 Task: Remove all contatcts.
Action: Mouse moved to (586, 79)
Screenshot: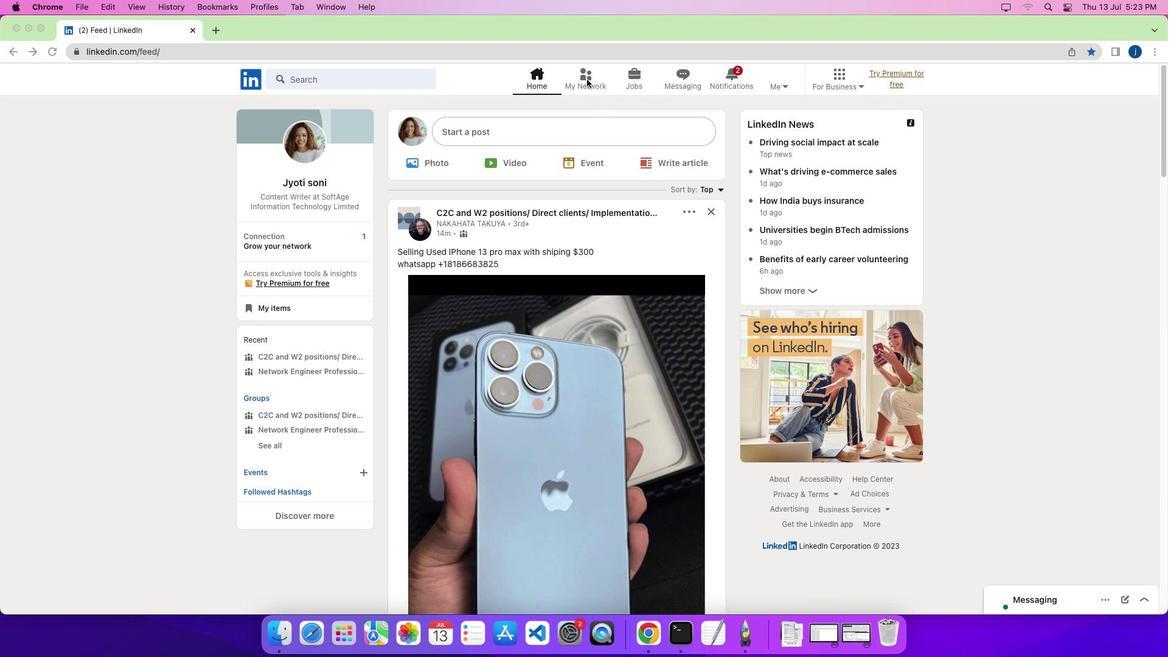 
Action: Mouse pressed left at (586, 79)
Screenshot: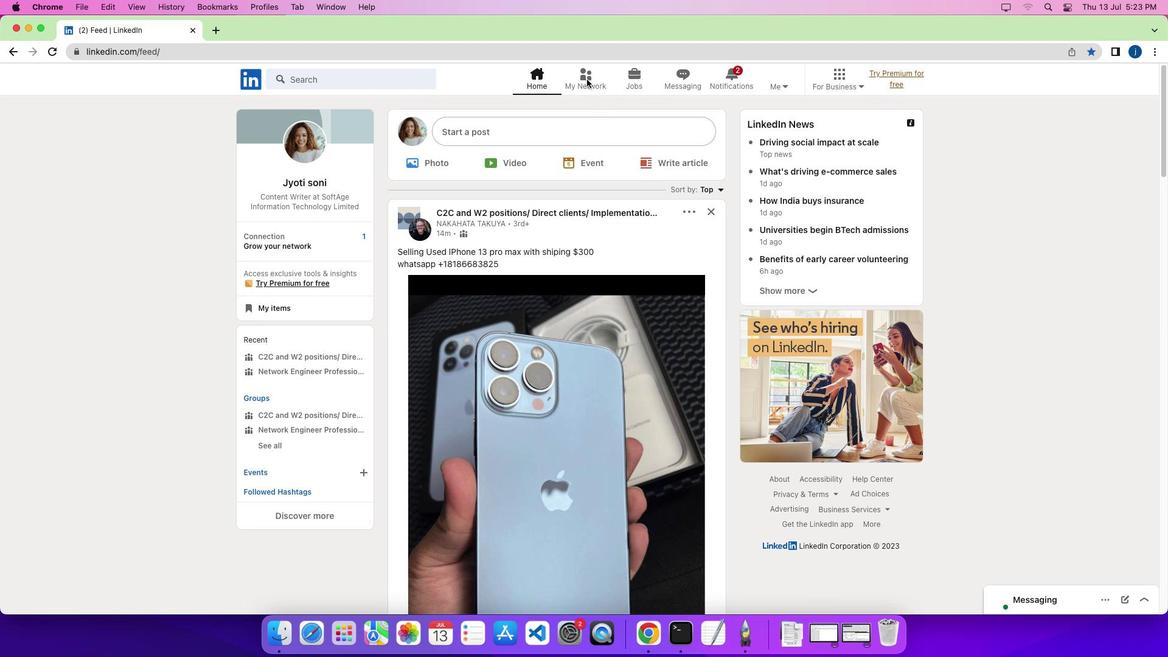 
Action: Mouse pressed left at (586, 79)
Screenshot: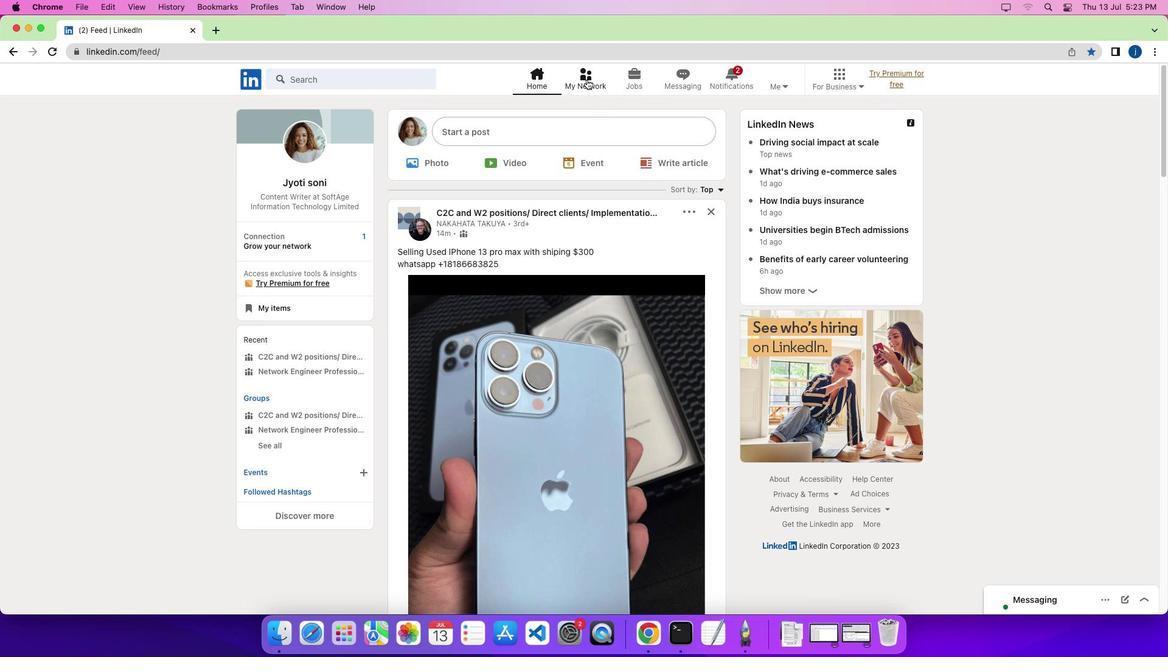 
Action: Mouse moved to (336, 171)
Screenshot: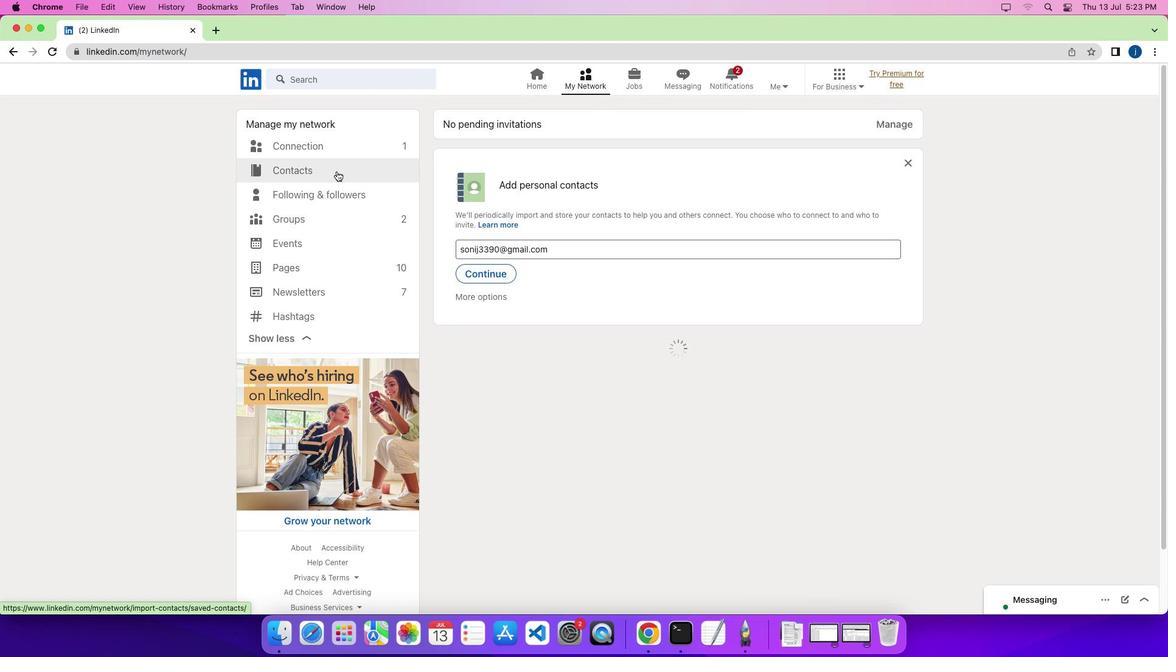 
Action: Mouse pressed left at (336, 171)
Screenshot: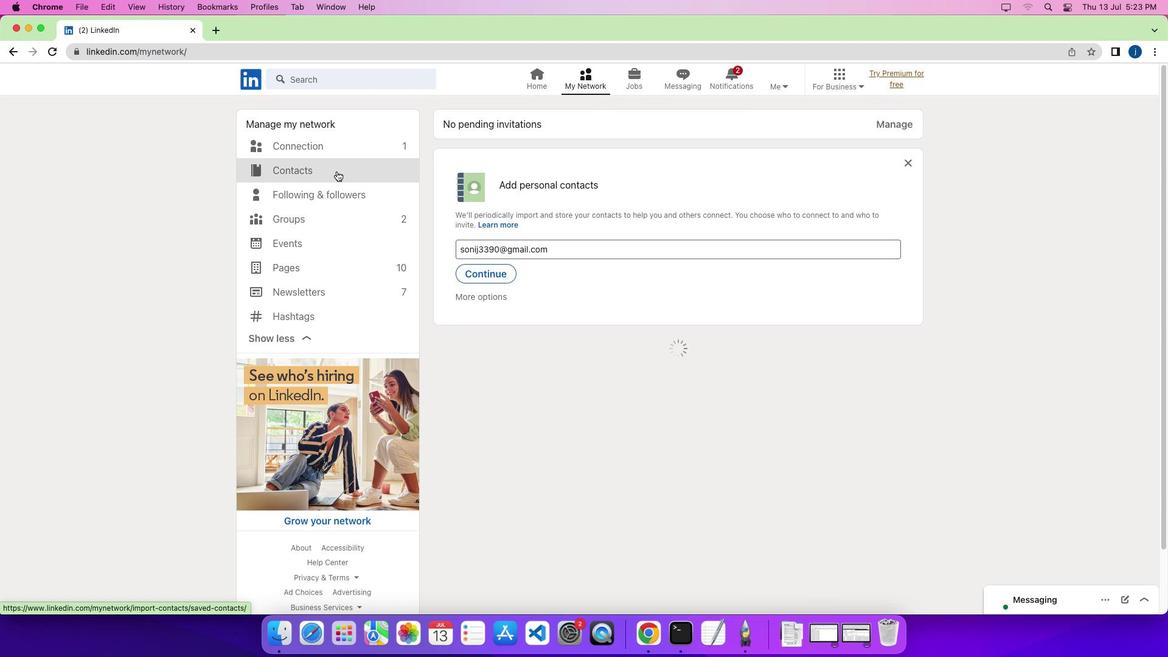 
Action: Mouse moved to (779, 224)
Screenshot: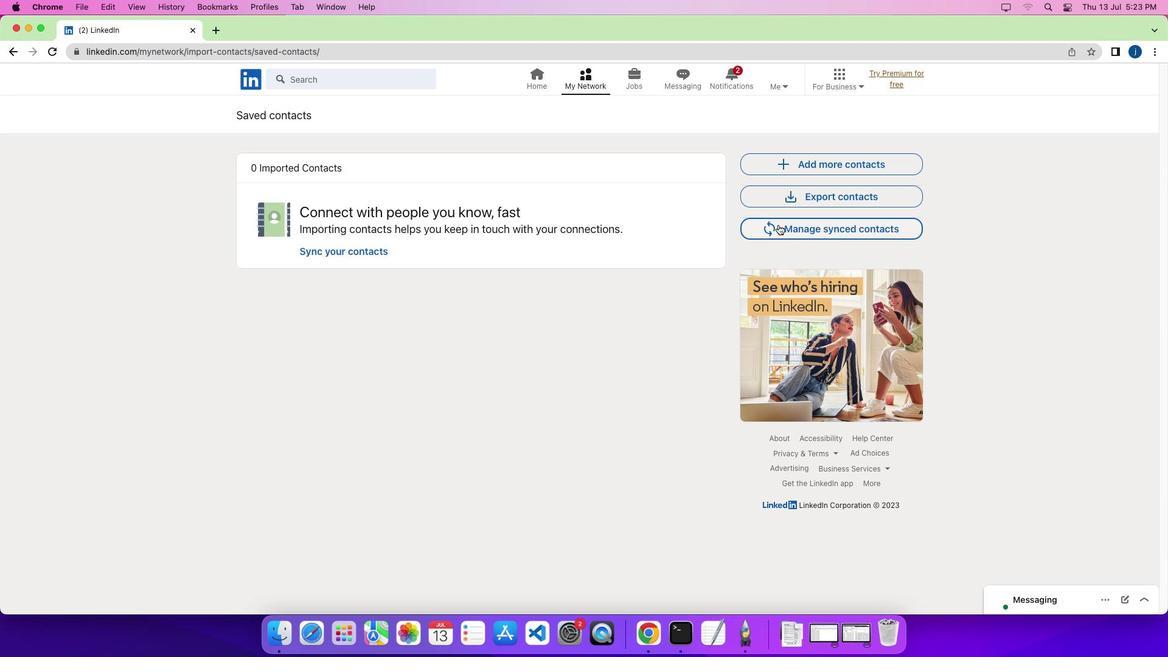 
Action: Mouse pressed left at (779, 224)
Screenshot: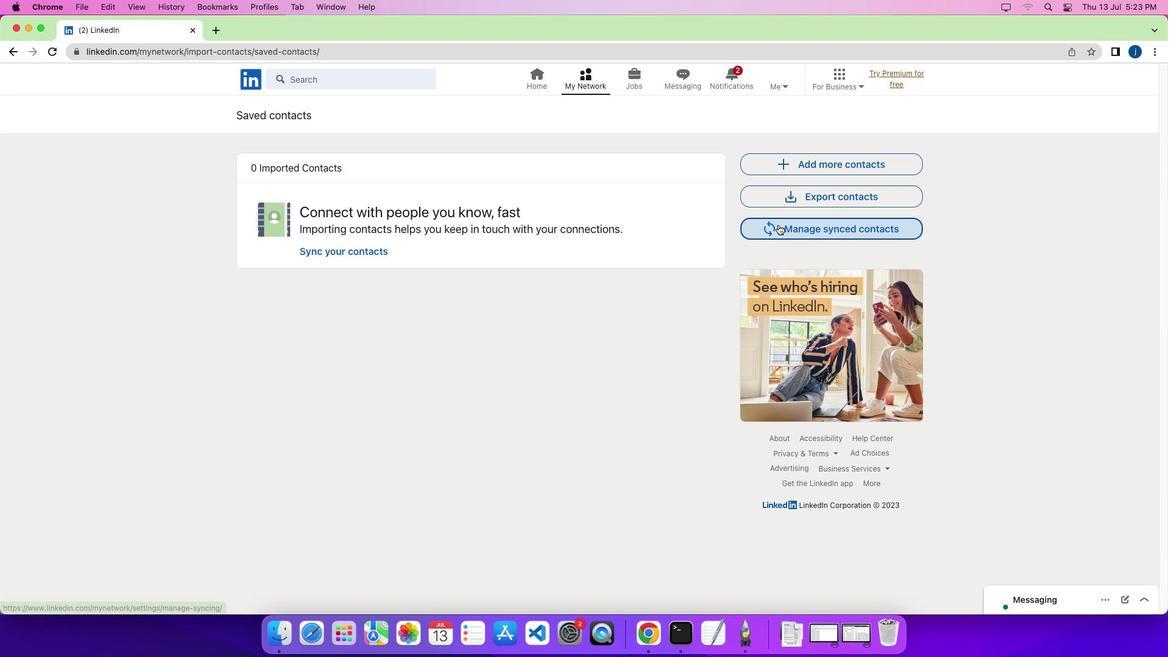 
Action: Mouse moved to (704, 188)
Screenshot: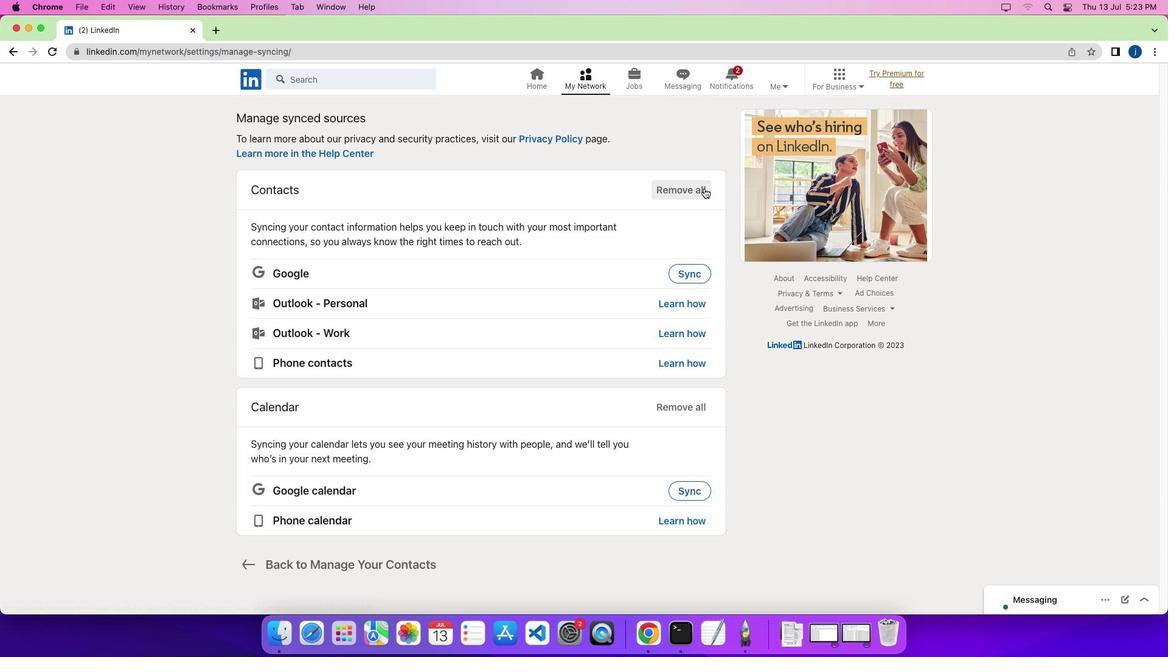 
Action: Mouse pressed left at (704, 188)
Screenshot: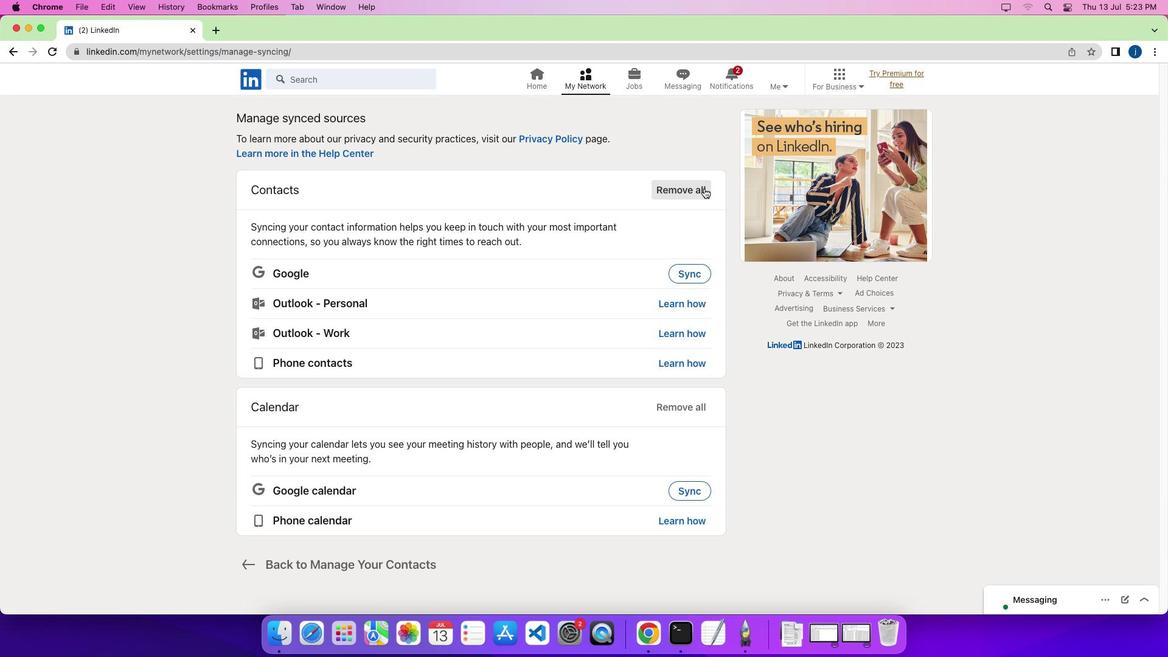 
Action: Mouse moved to (705, 197)
Screenshot: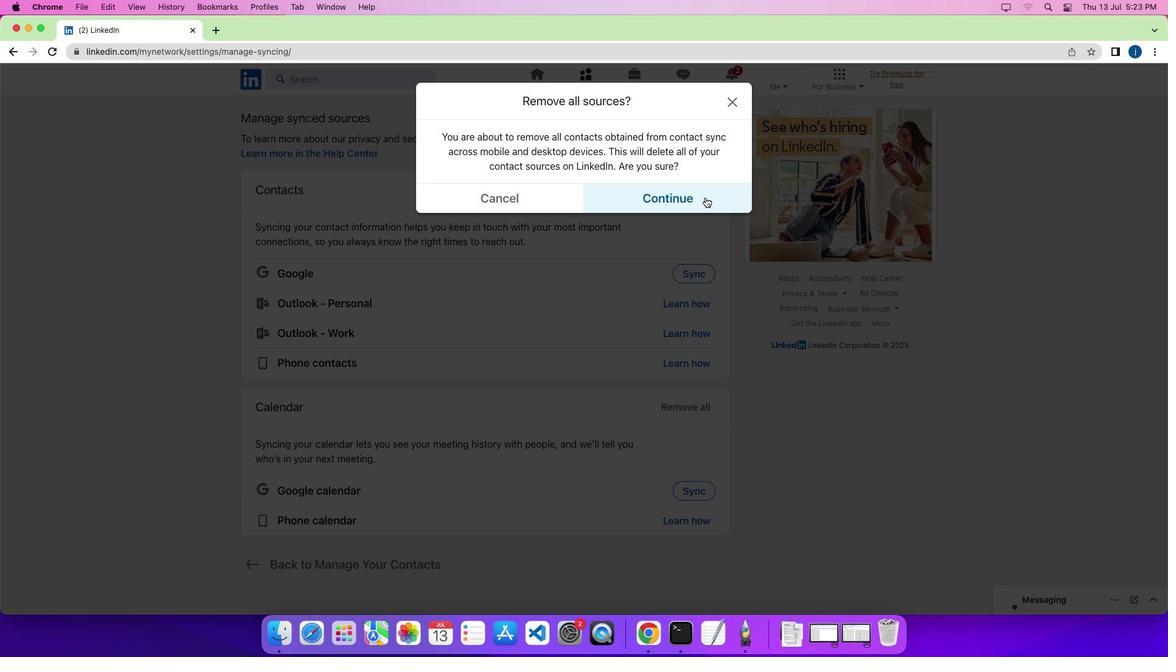 
Action: Mouse pressed left at (705, 197)
Screenshot: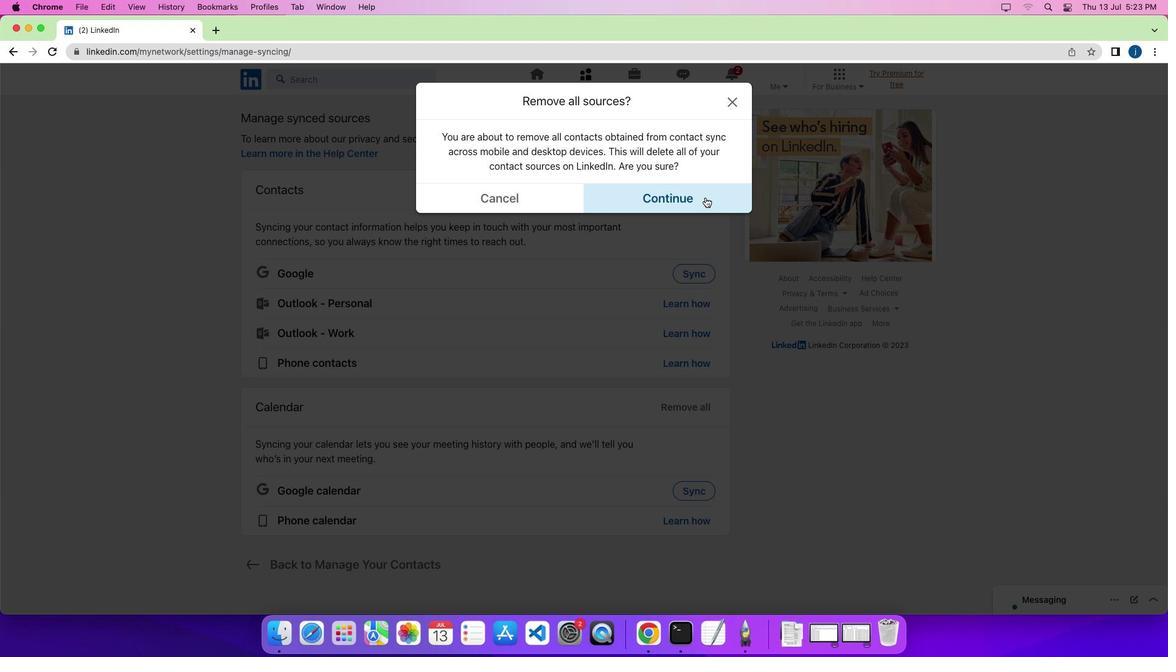 
Action: Mouse moved to (705, 197)
Screenshot: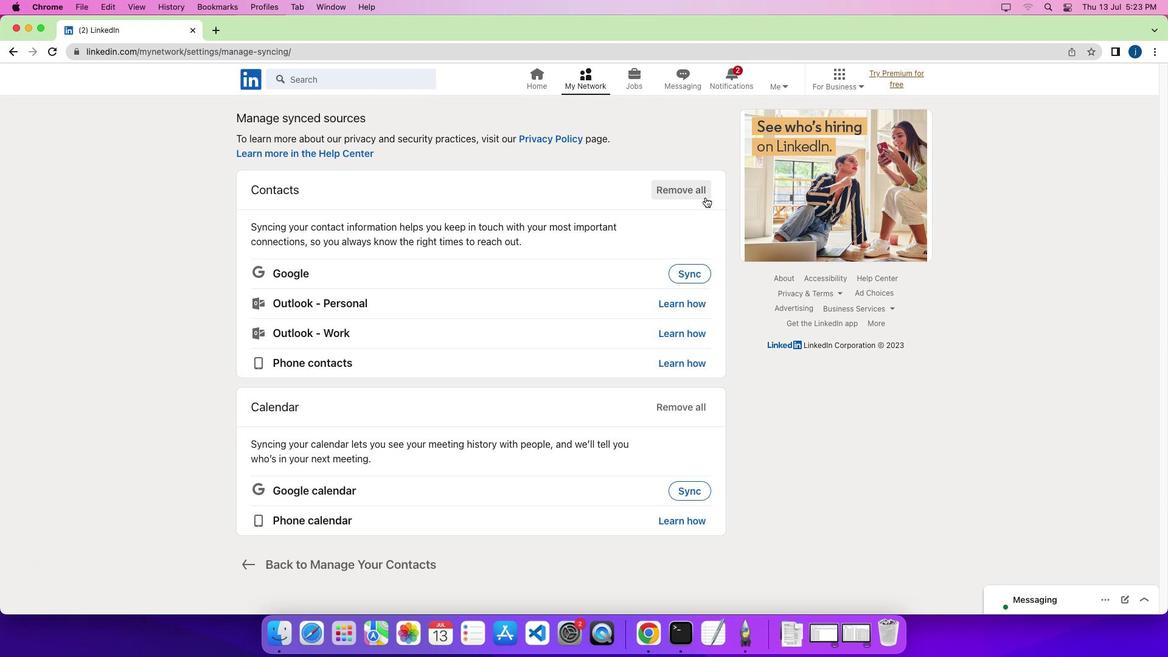 
